 Task: Move the task Implement a feature for users to customize the appâ€™s appearance to the section To-Do in the project WinTech and sort the tasks in the project by Last modified on.
Action: Mouse moved to (52, 281)
Screenshot: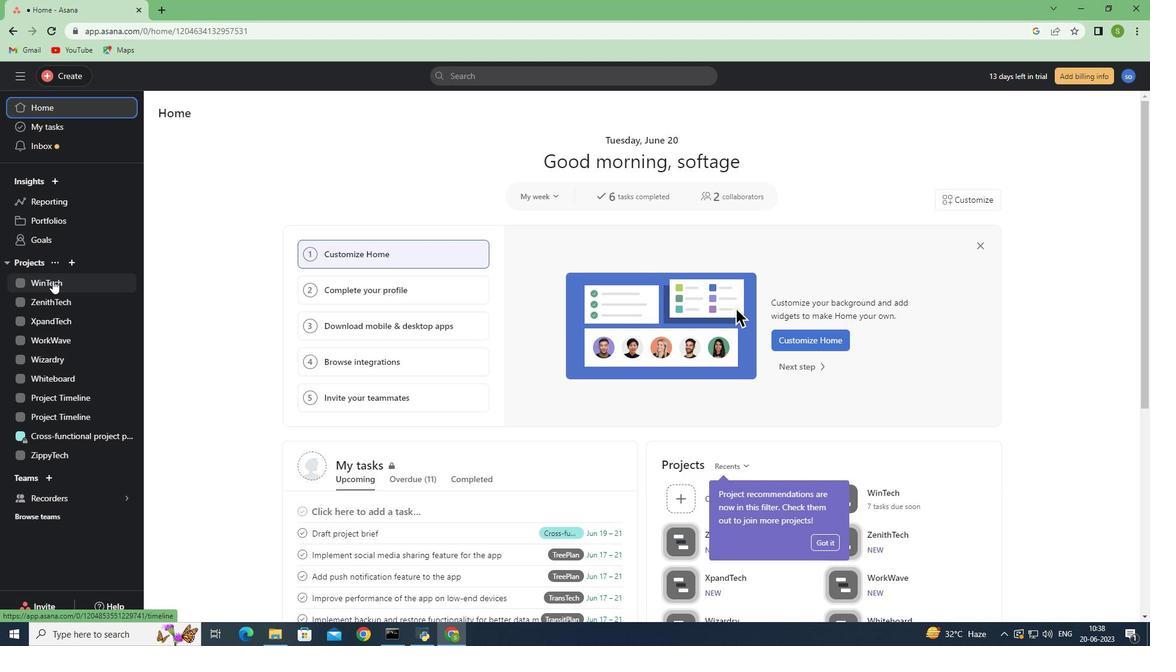 
Action: Mouse pressed left at (52, 281)
Screenshot: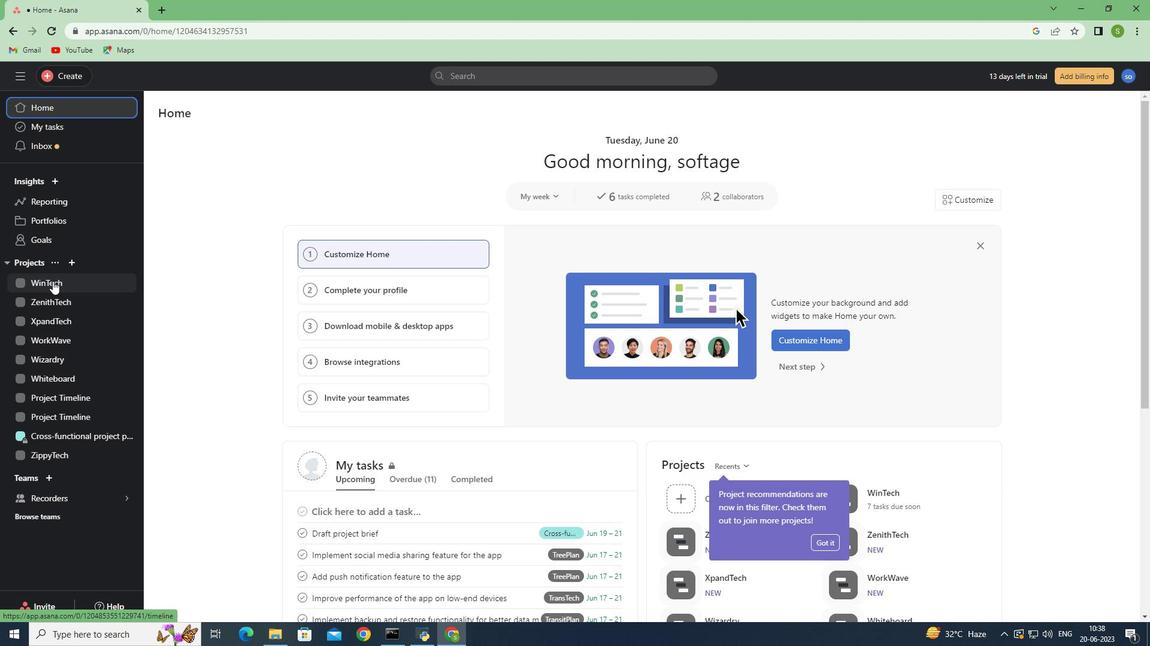 
Action: Mouse moved to (218, 142)
Screenshot: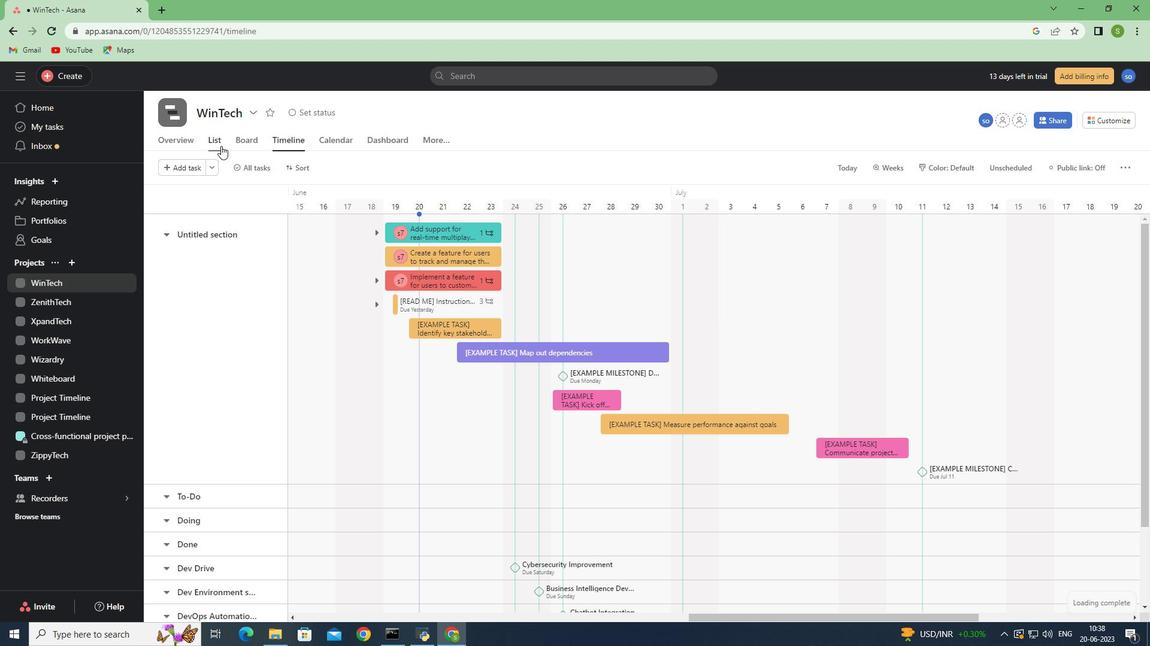 
Action: Mouse pressed left at (218, 142)
Screenshot: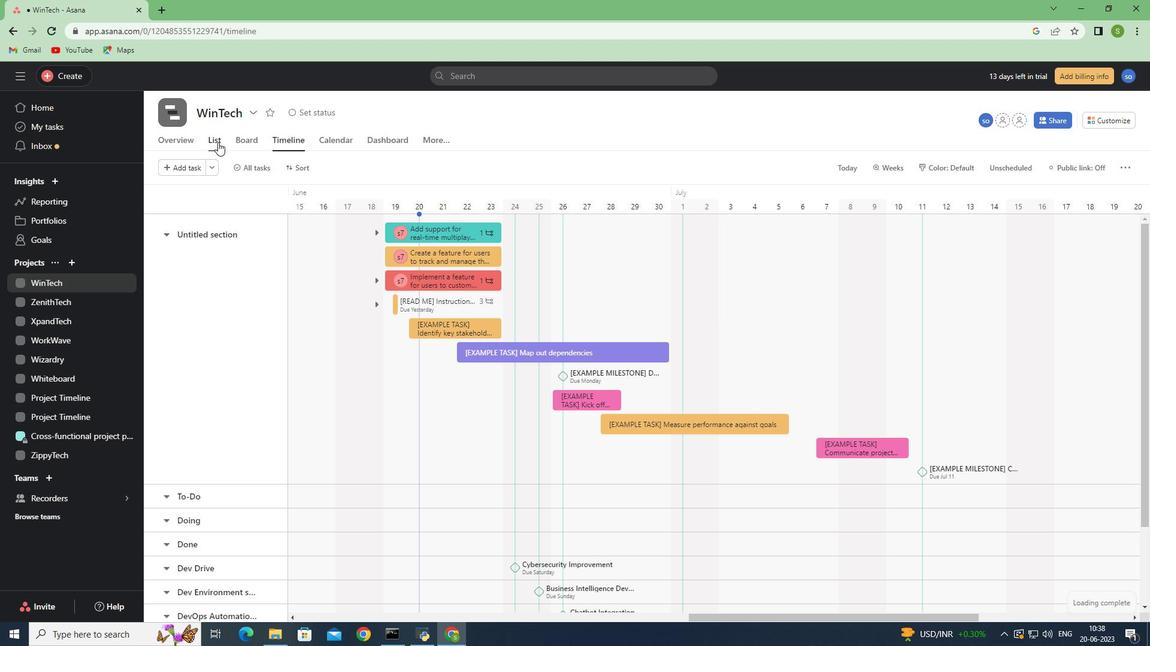
Action: Mouse moved to (496, 295)
Screenshot: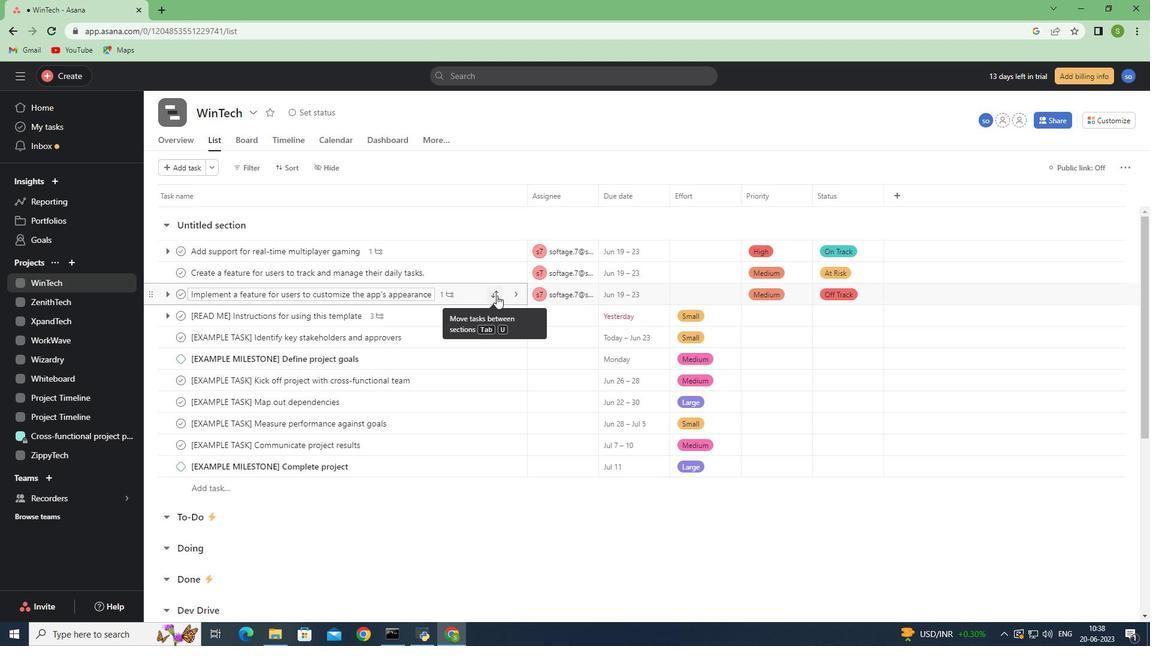 
Action: Mouse pressed left at (496, 295)
Screenshot: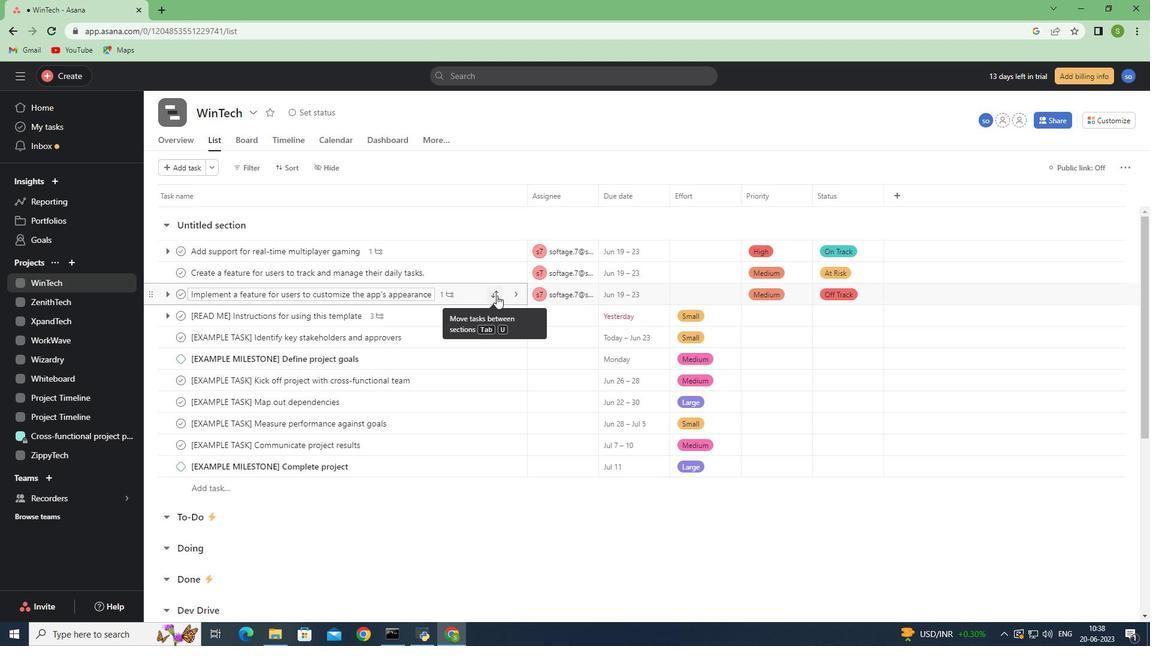 
Action: Mouse moved to (416, 360)
Screenshot: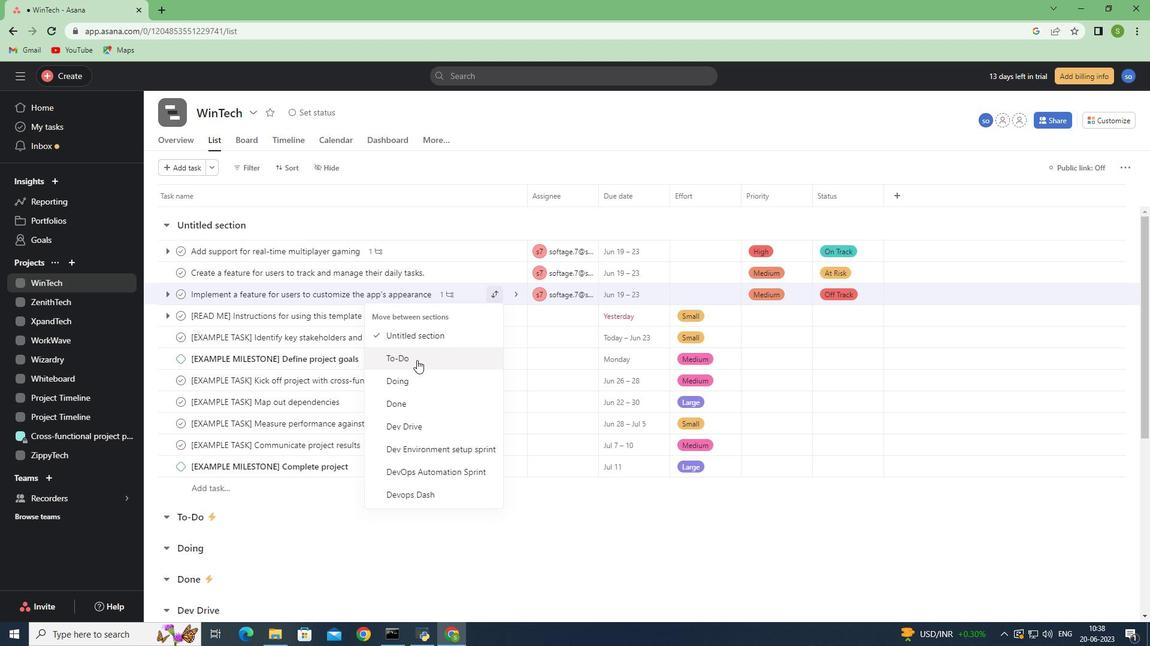 
Action: Mouse pressed left at (416, 360)
Screenshot: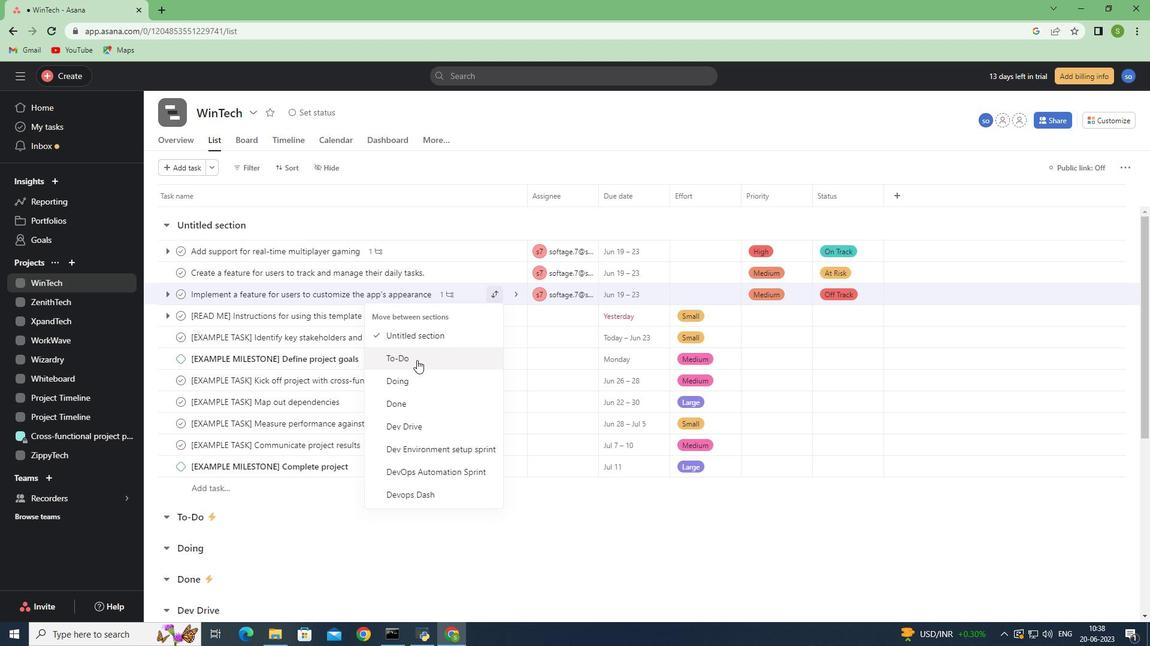 
Action: Mouse moved to (436, 524)
Screenshot: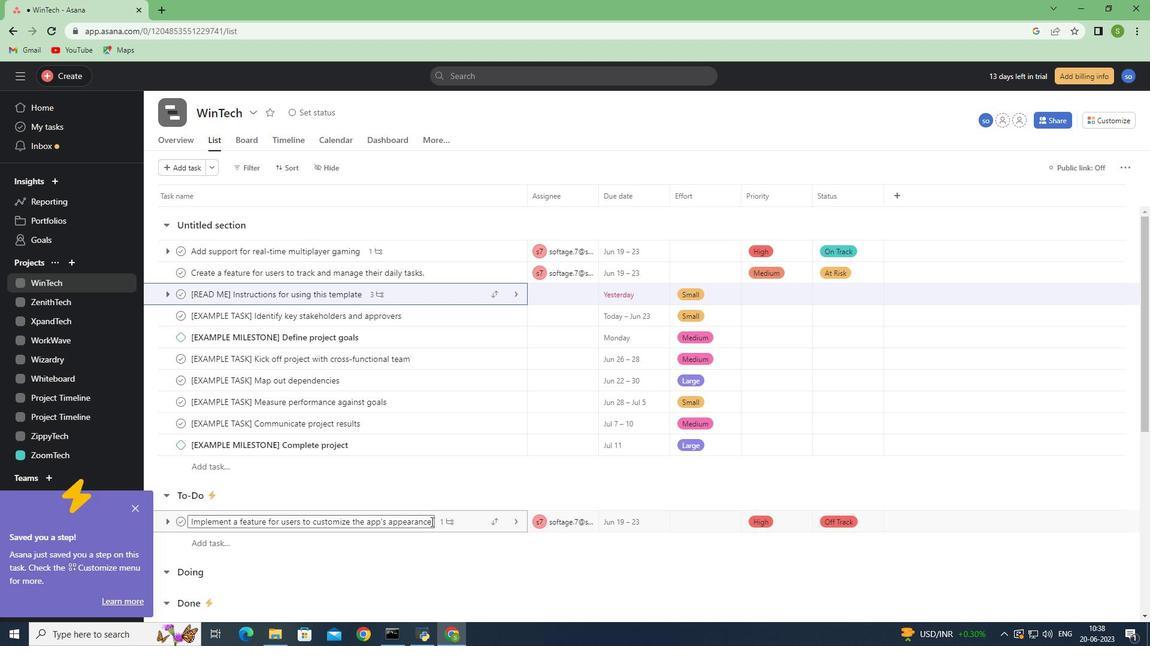 
Action: Mouse pressed left at (436, 524)
Screenshot: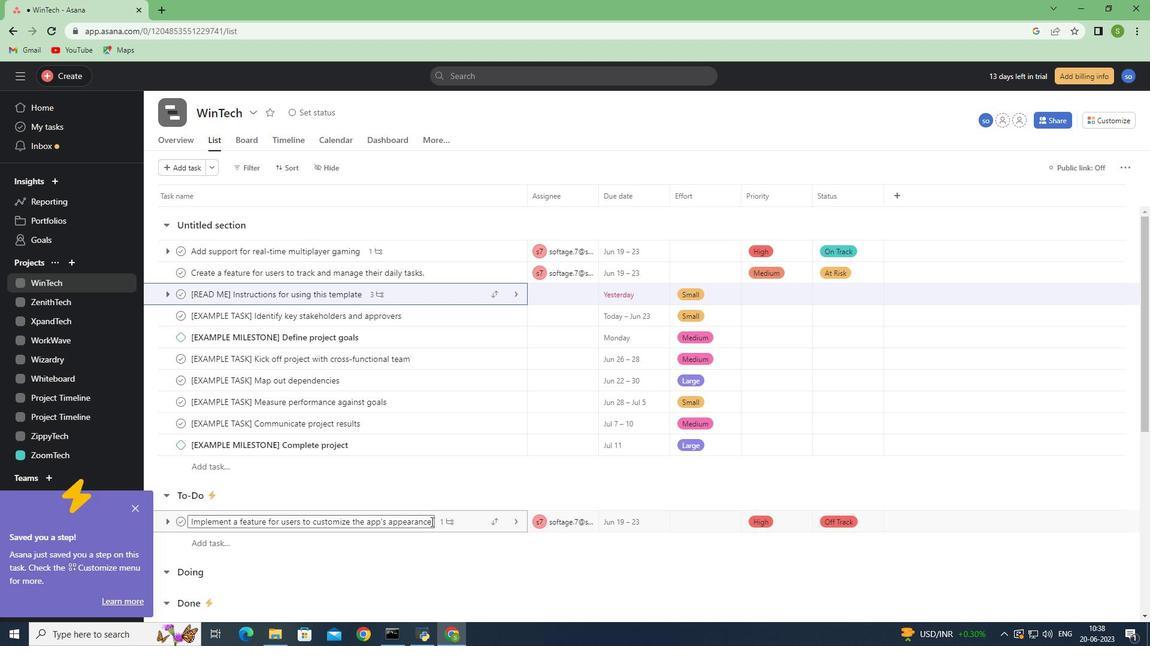 
Action: Mouse moved to (291, 167)
Screenshot: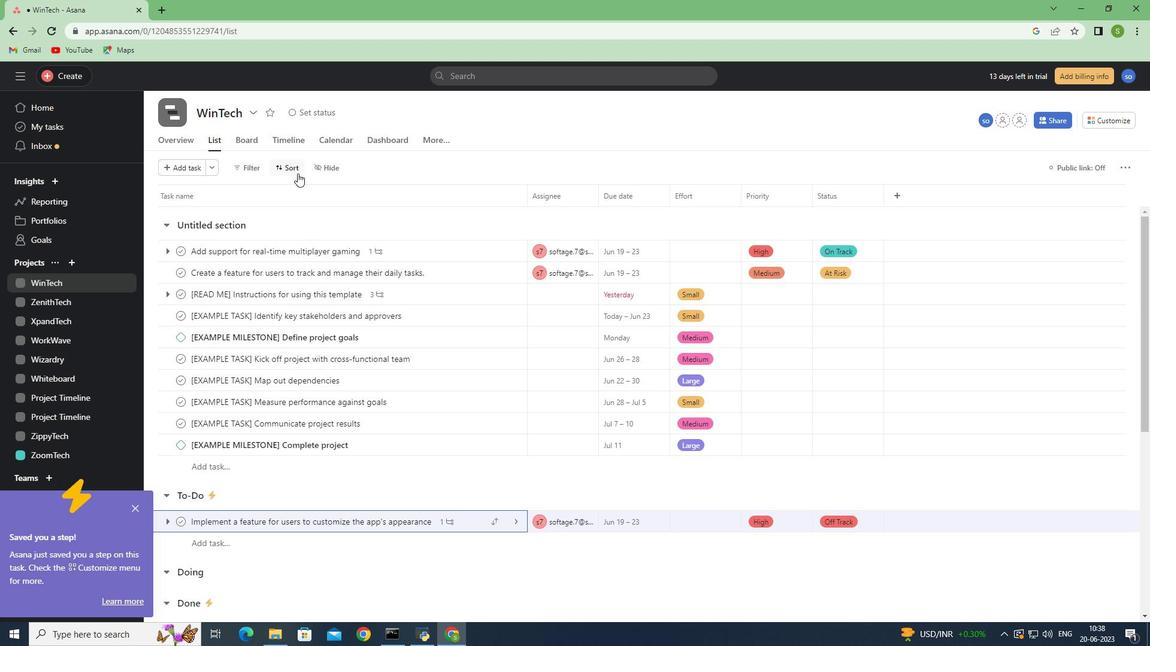 
Action: Mouse pressed left at (291, 167)
Screenshot: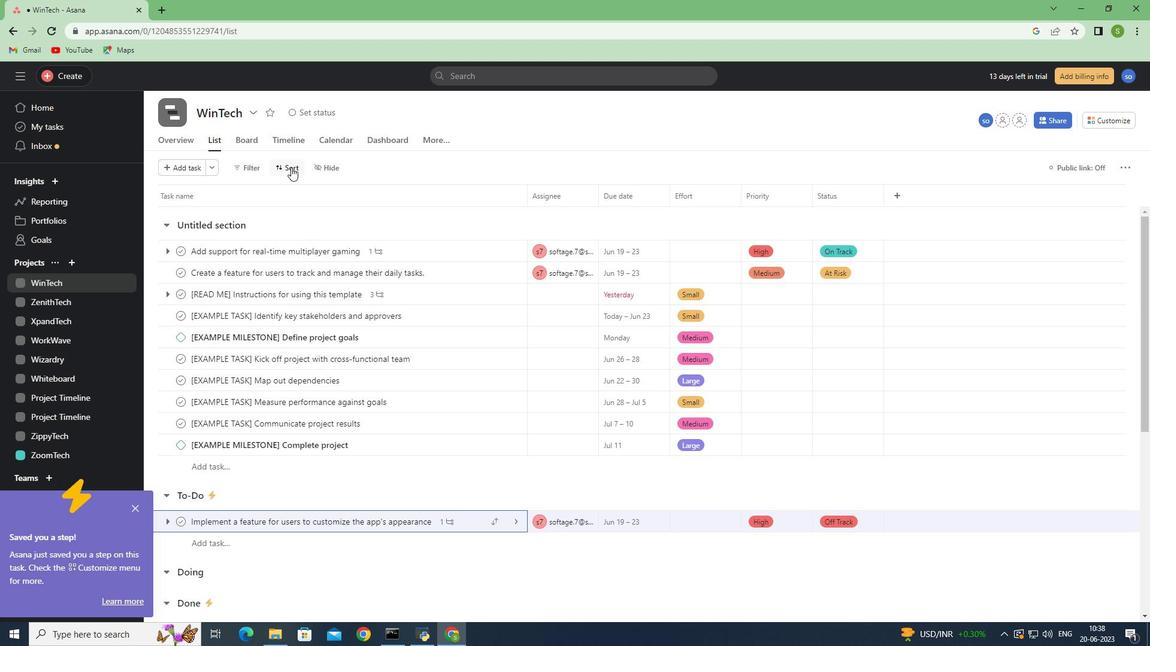 
Action: Mouse moved to (322, 334)
Screenshot: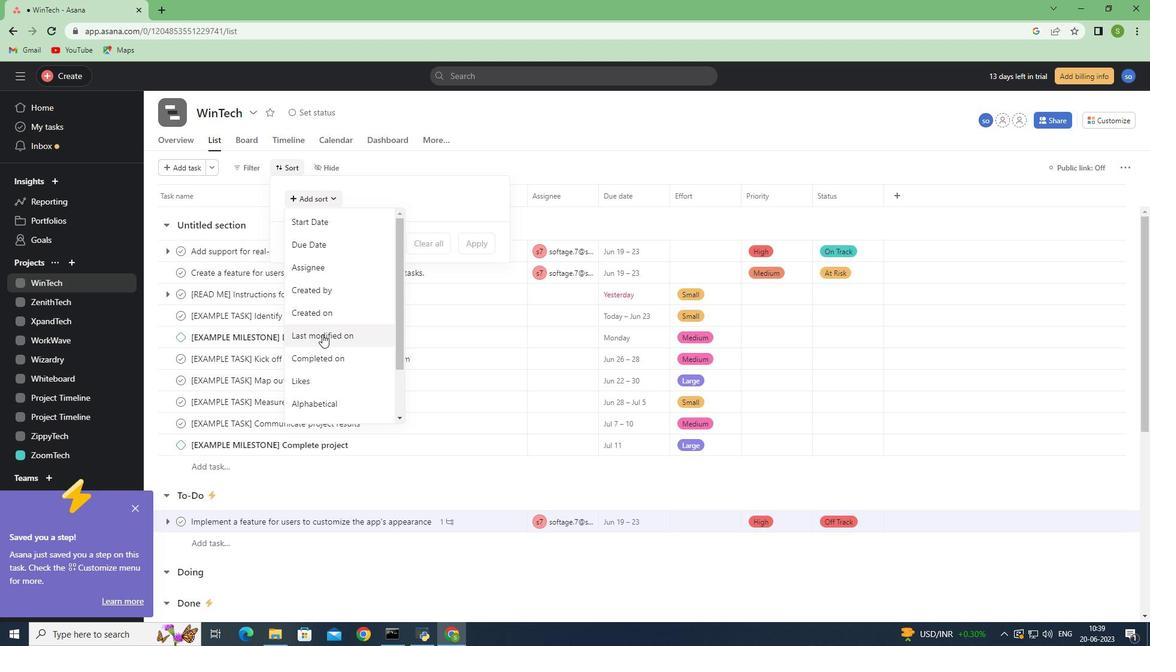 
Action: Mouse pressed left at (322, 334)
Screenshot: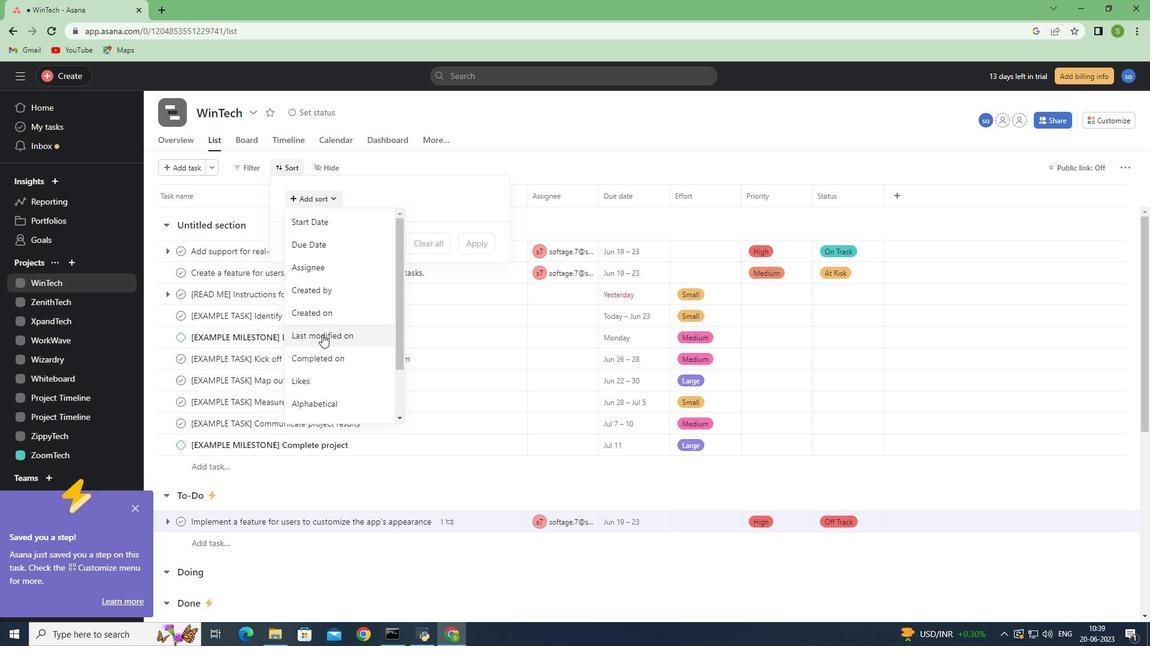 
Action: Mouse moved to (474, 294)
Screenshot: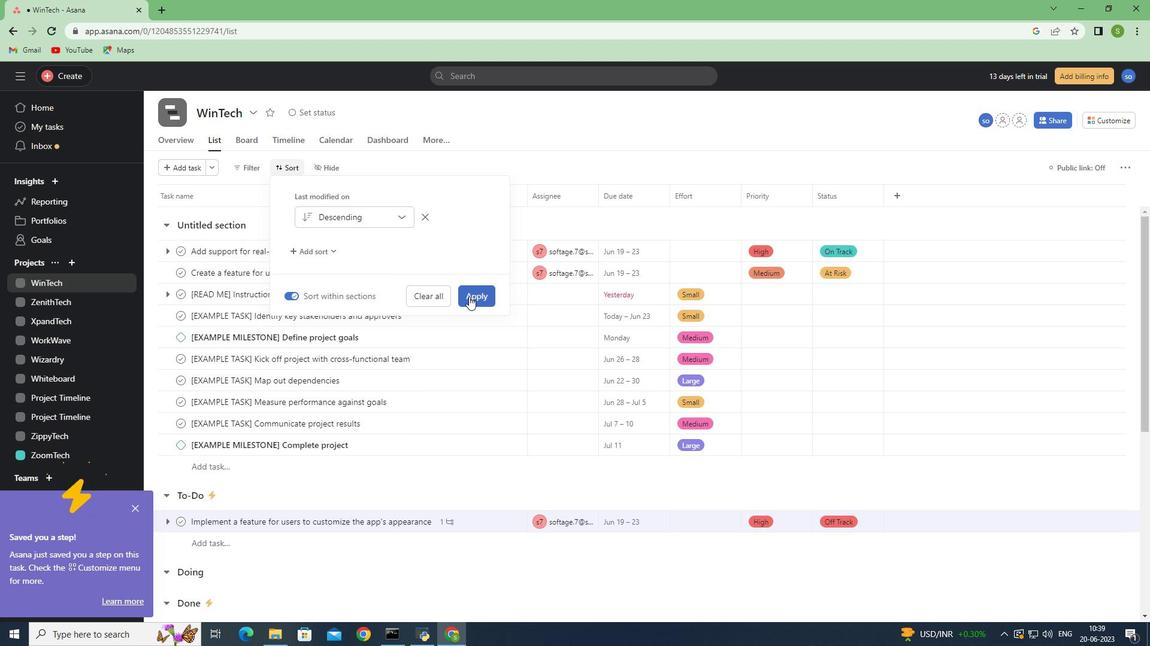 
Action: Mouse pressed left at (474, 294)
Screenshot: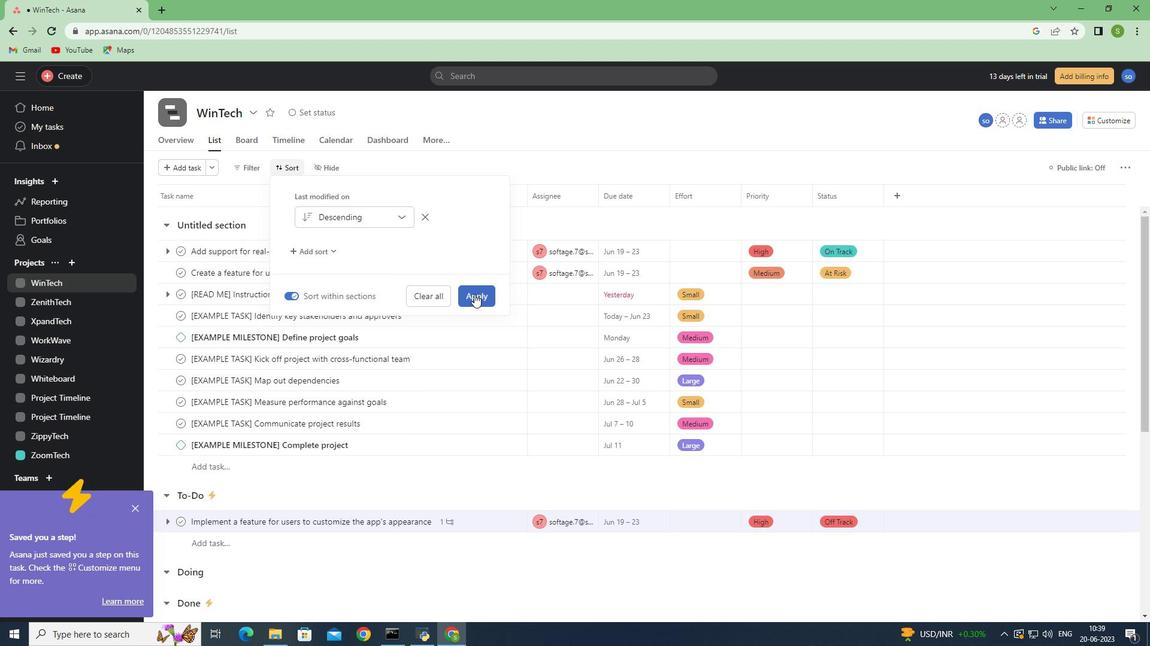 
Action: Mouse moved to (463, 276)
Screenshot: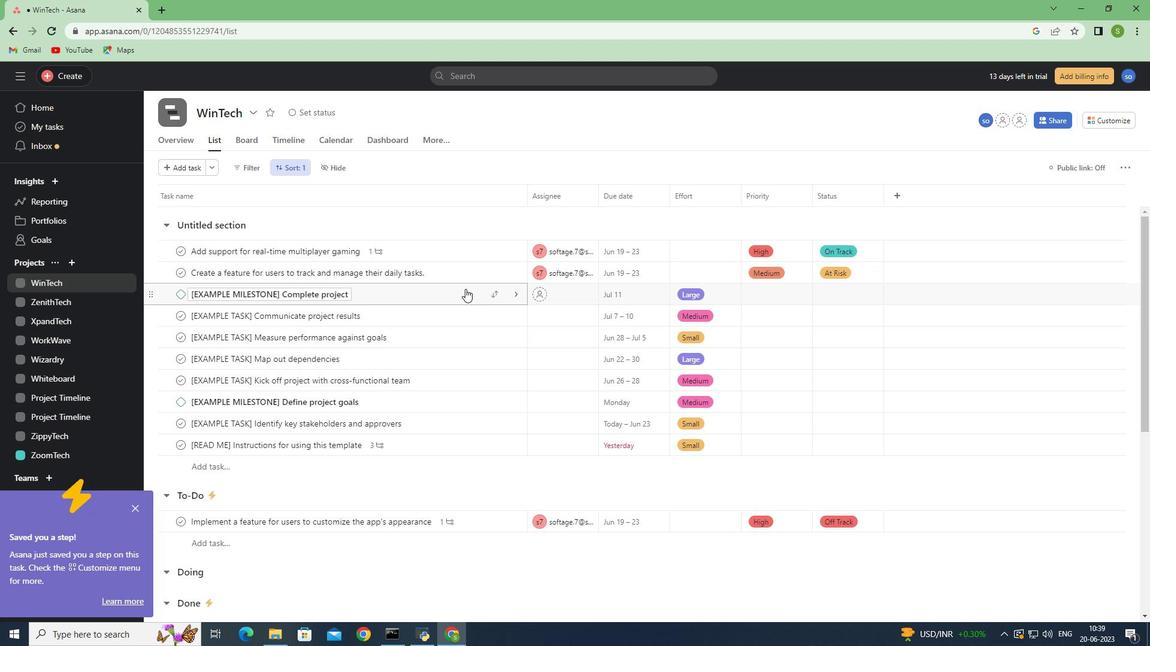 
